 Task: Plan a team training workshop for the new project management tool on the 12th at 10 AM.
Action: Mouse moved to (58, 75)
Screenshot: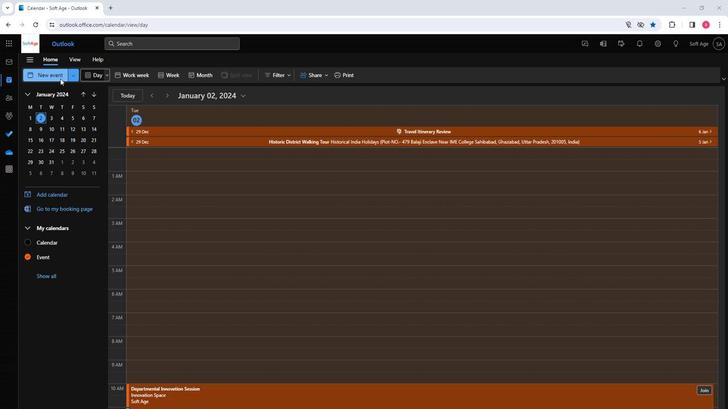 
Action: Mouse pressed left at (58, 75)
Screenshot: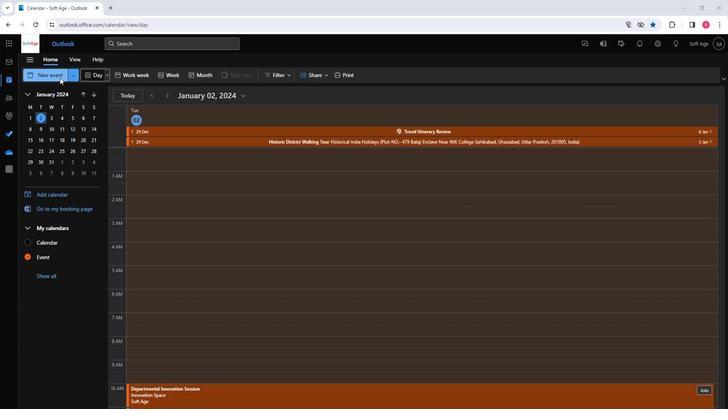
Action: Mouse moved to (186, 125)
Screenshot: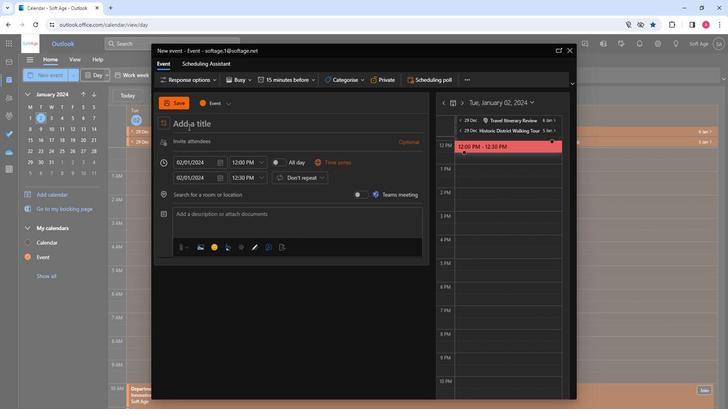 
Action: Key pressed <Key.shift>Team<Key.space><Key.shift><Key.shift><Key.shift><Key.shift><Key.shift><Key.shift><Key.shift><Key.shift>Training<Key.space><Key.shift><Key.shift><Key.shift><Key.shift><Key.shift><Key.shift><Key.shift><Key.shift>Workshop
Screenshot: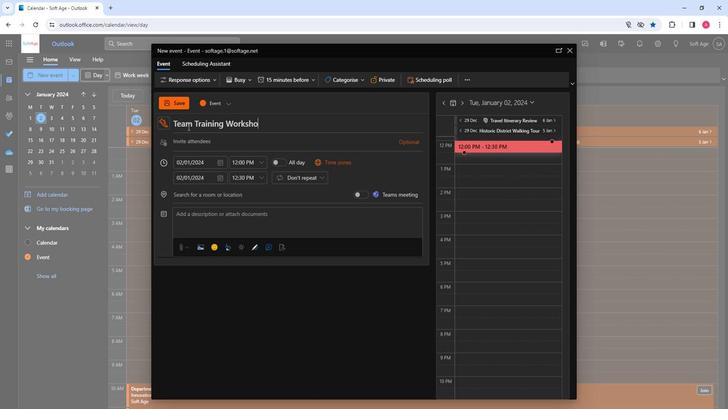 
Action: Mouse moved to (187, 140)
Screenshot: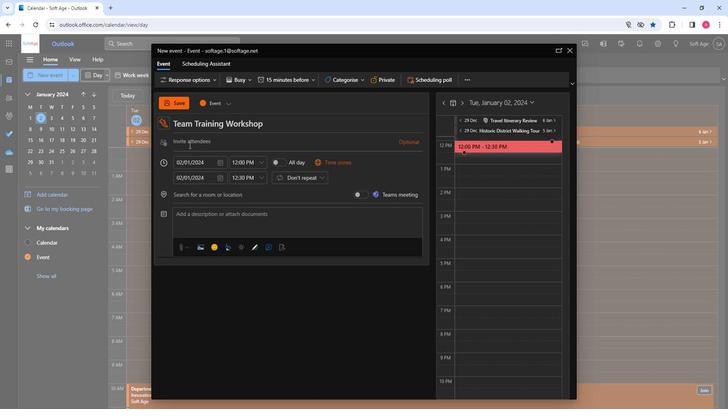 
Action: Mouse pressed left at (187, 140)
Screenshot: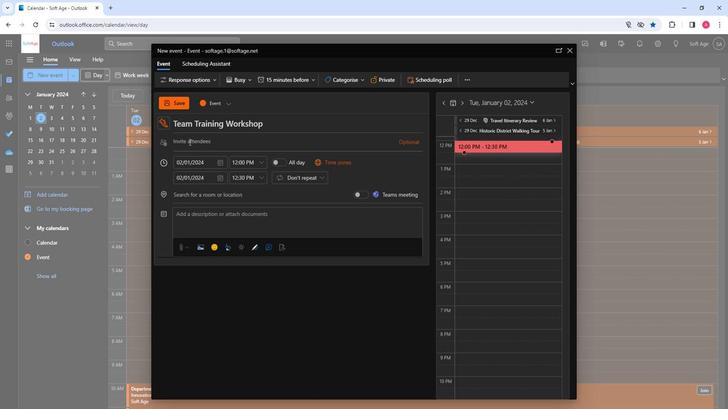 
Action: Mouse moved to (187, 139)
Screenshot: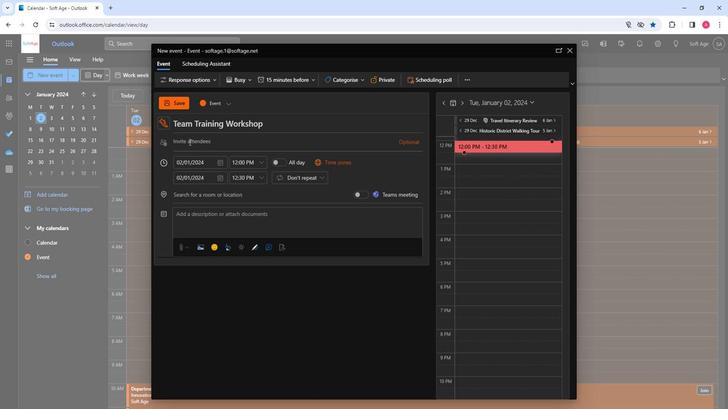 
Action: Key pressed so
Screenshot: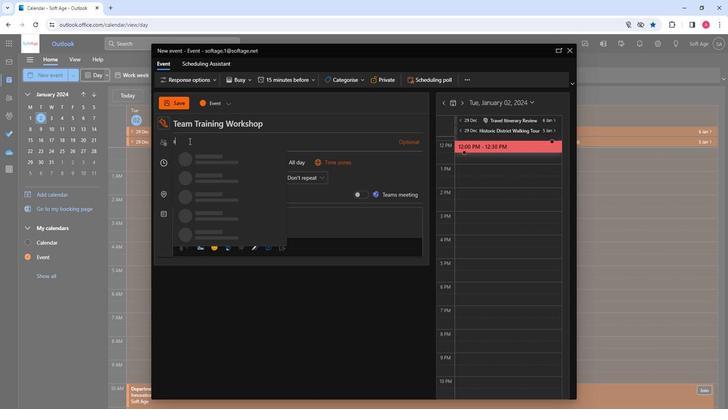 
Action: Mouse moved to (195, 171)
Screenshot: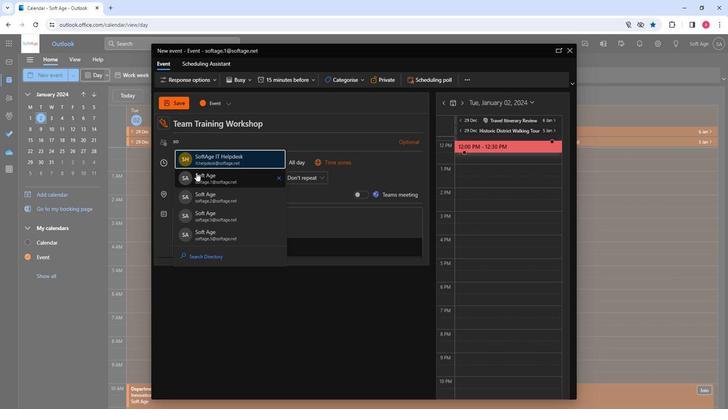
Action: Mouse pressed left at (195, 171)
Screenshot: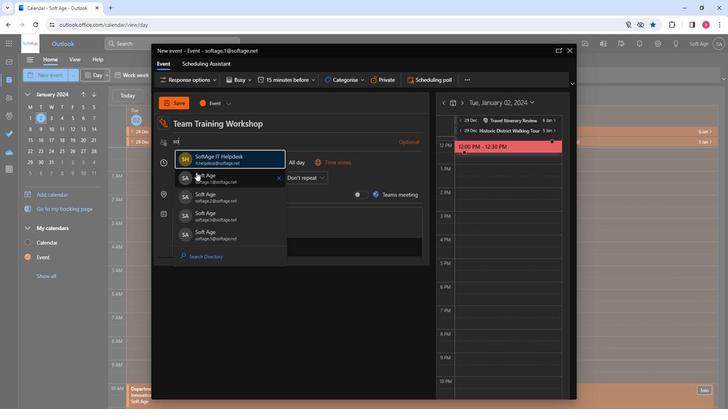 
Action: Mouse moved to (195, 171)
Screenshot: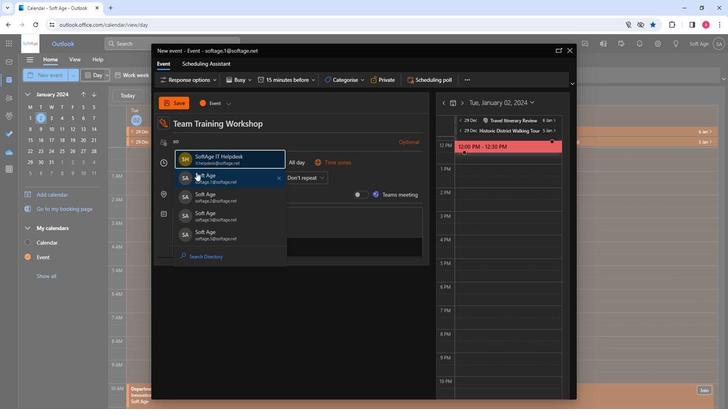 
Action: Key pressed s
Screenshot: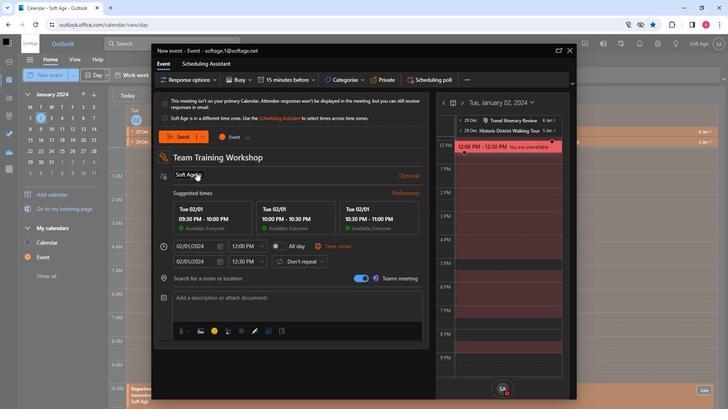 
Action: Mouse moved to (239, 256)
Screenshot: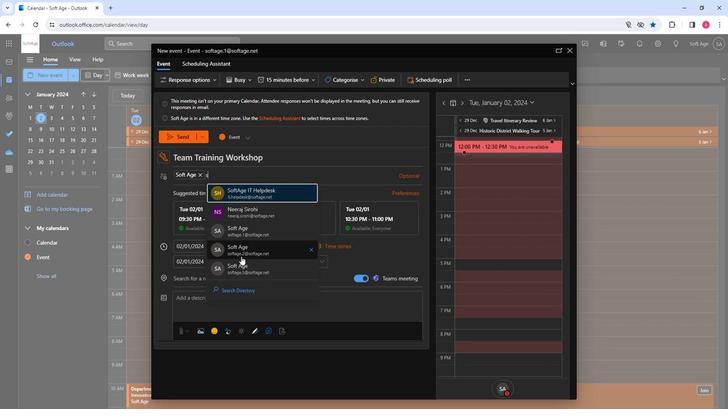 
Action: Mouse pressed left at (239, 256)
Screenshot: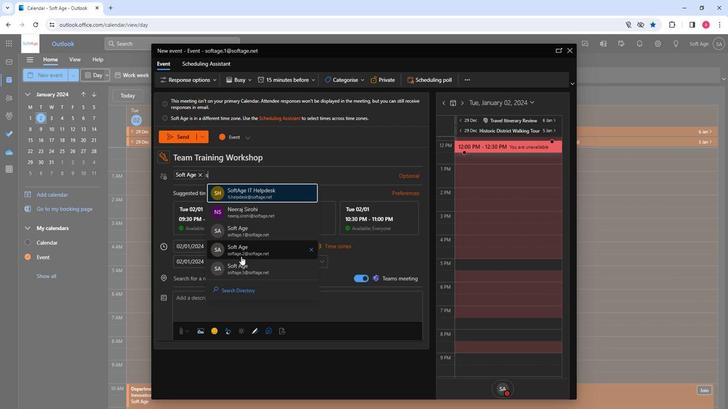 
Action: Mouse moved to (239, 256)
Screenshot: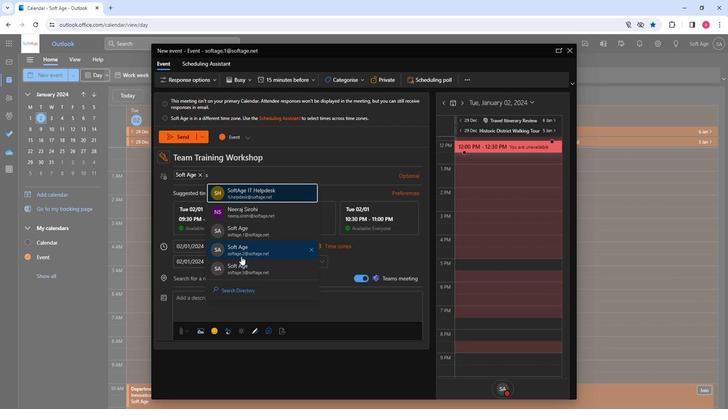 
Action: Key pressed s
Screenshot: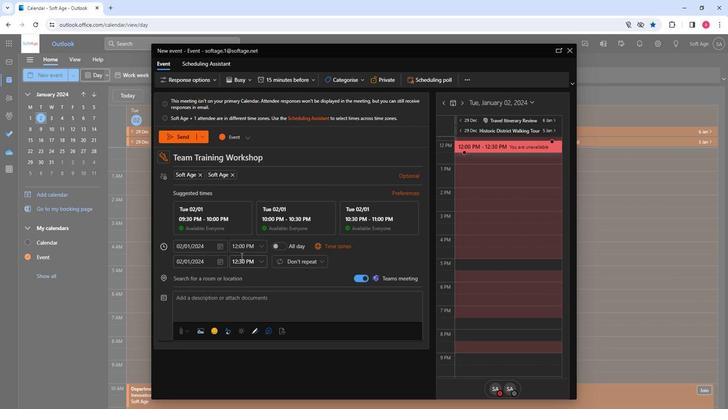 
Action: Mouse moved to (286, 225)
Screenshot: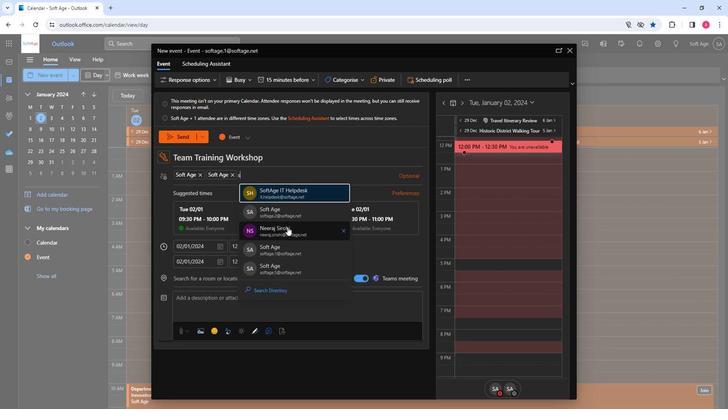 
Action: Mouse scrolled (286, 225) with delta (0, 0)
Screenshot: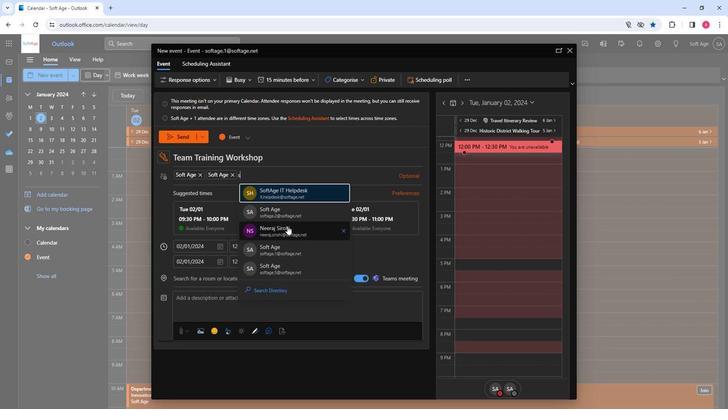
Action: Mouse scrolled (286, 225) with delta (0, 0)
Screenshot: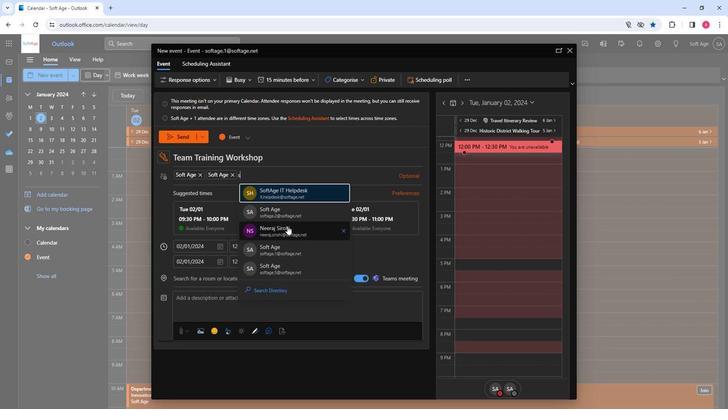 
Action: Mouse scrolled (286, 225) with delta (0, 0)
Screenshot: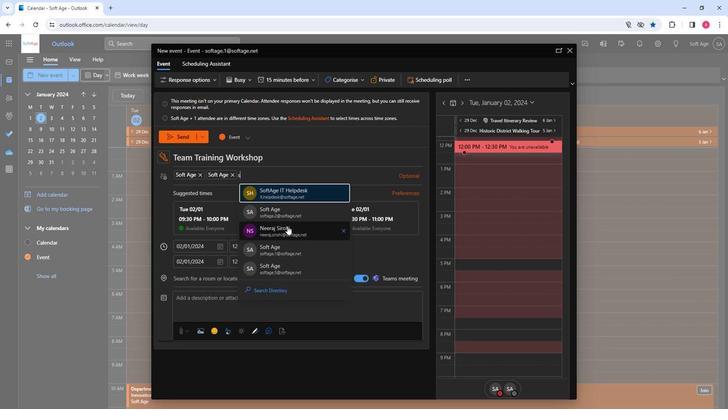 
Action: Mouse moved to (276, 268)
Screenshot: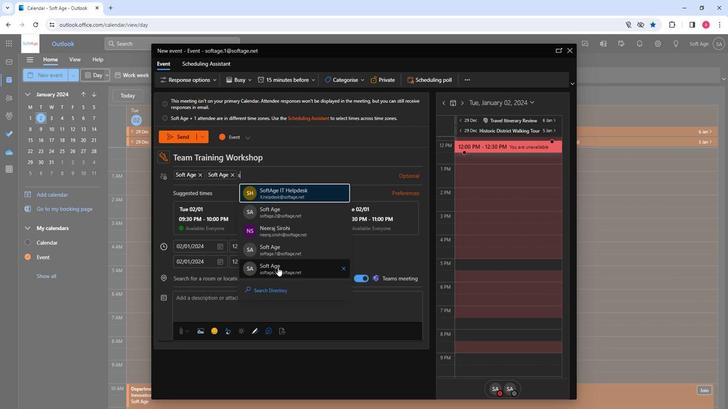 
Action: Mouse pressed left at (276, 268)
Screenshot: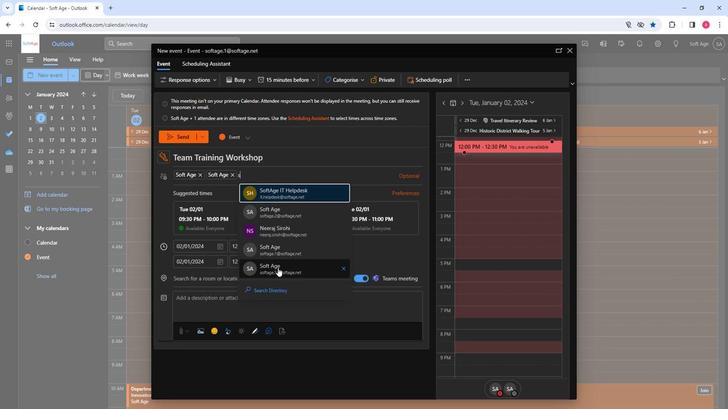 
Action: Key pressed softage.3
Screenshot: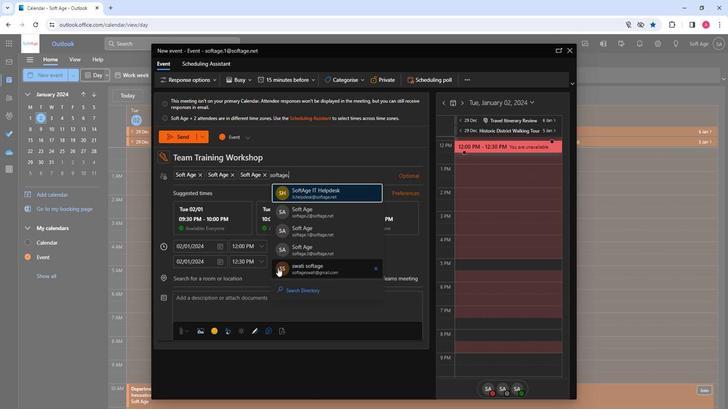 
Action: Mouse moved to (307, 261)
Screenshot: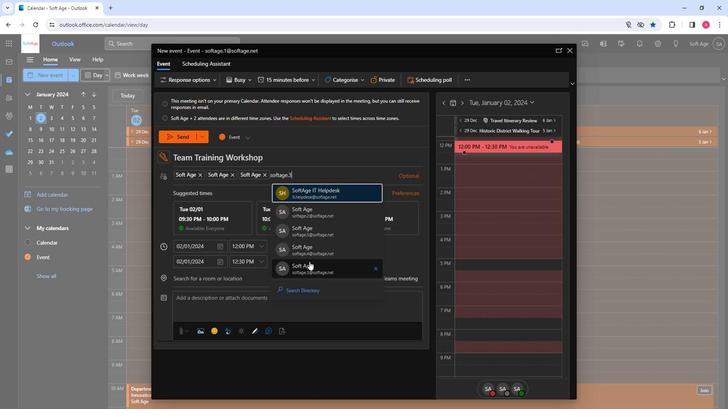 
Action: Mouse pressed left at (307, 261)
Screenshot: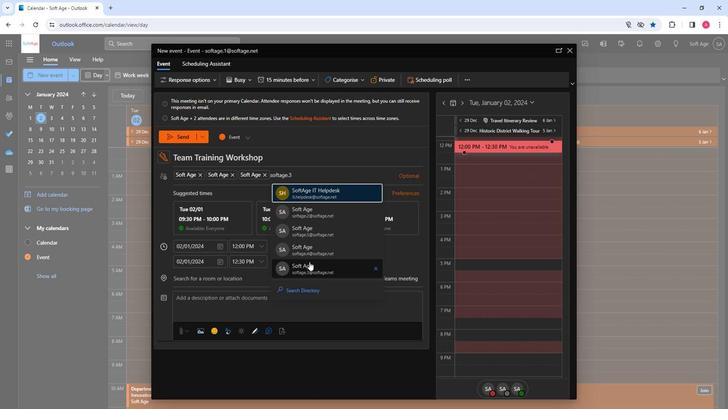 
Action: Mouse moved to (219, 246)
Screenshot: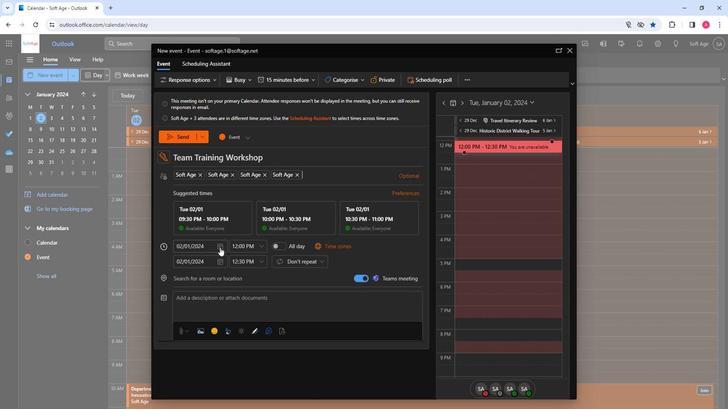 
Action: Mouse pressed left at (219, 246)
Screenshot: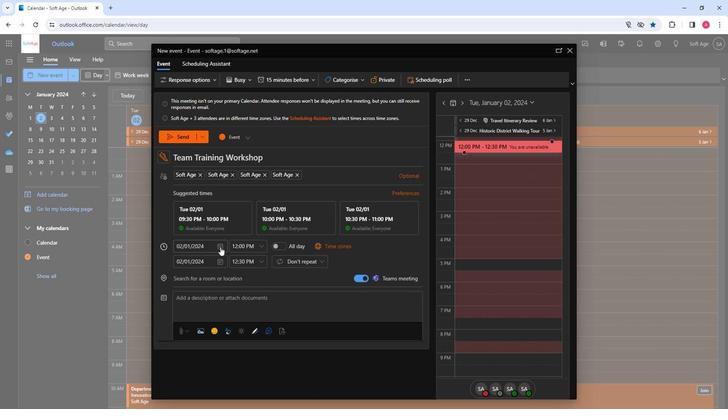 
Action: Mouse moved to (225, 298)
Screenshot: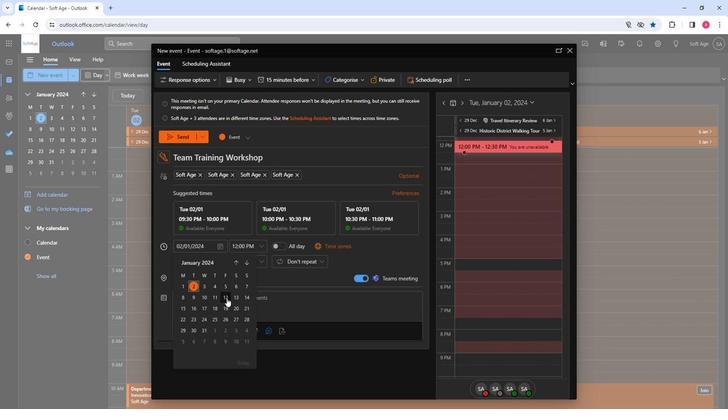 
Action: Mouse pressed left at (225, 298)
Screenshot: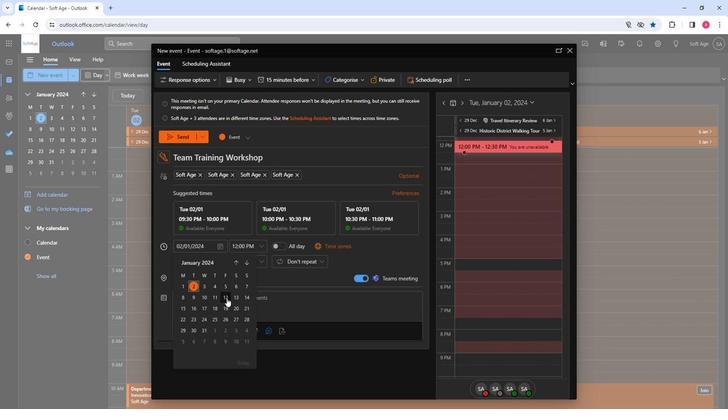 
Action: Mouse moved to (261, 246)
Screenshot: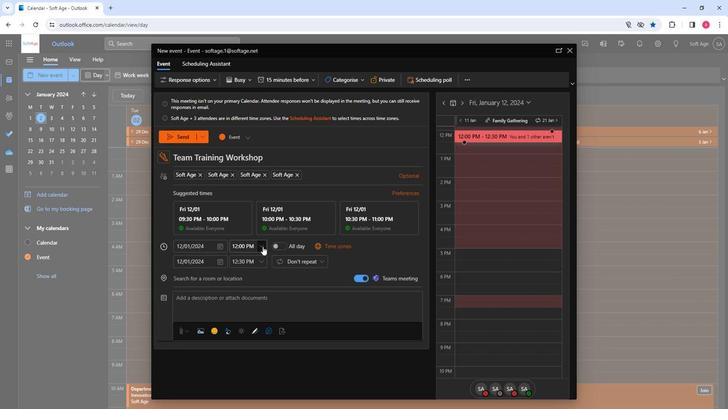 
Action: Mouse pressed left at (261, 246)
Screenshot: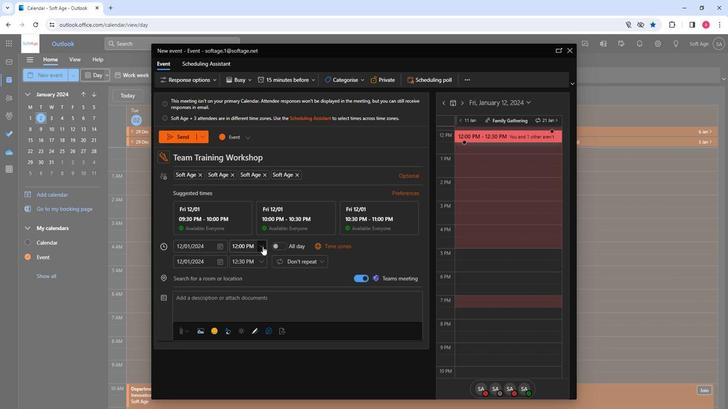 
Action: Mouse moved to (253, 277)
Screenshot: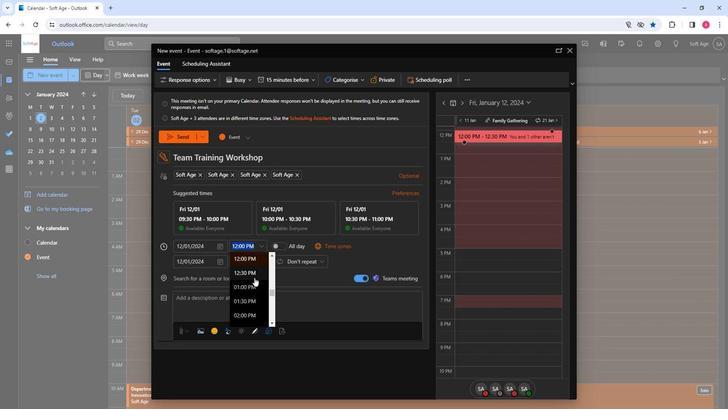 
Action: Mouse scrolled (253, 278) with delta (0, 0)
Screenshot: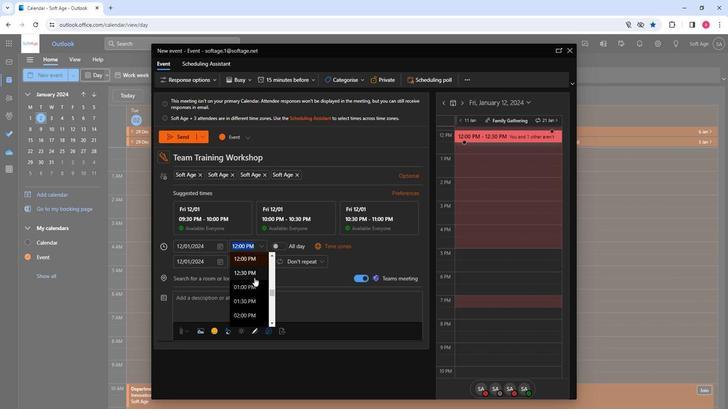 
Action: Mouse scrolled (253, 278) with delta (0, 0)
Screenshot: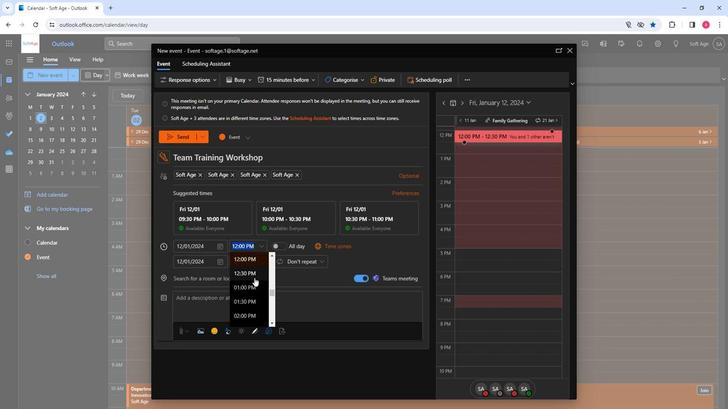 
Action: Mouse scrolled (253, 278) with delta (0, 0)
Screenshot: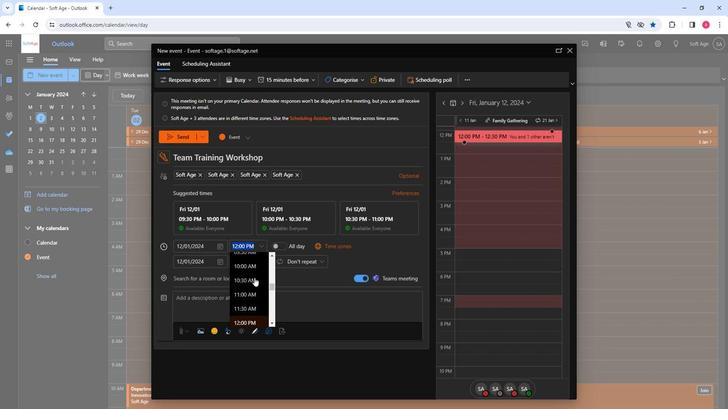 
Action: Mouse moved to (253, 285)
Screenshot: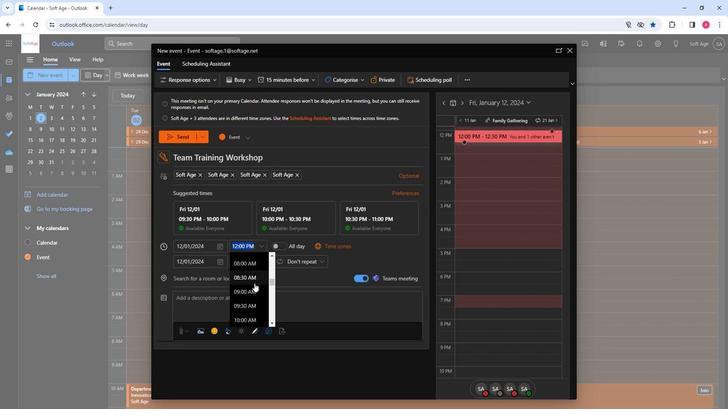 
Action: Mouse scrolled (253, 285) with delta (0, 0)
Screenshot: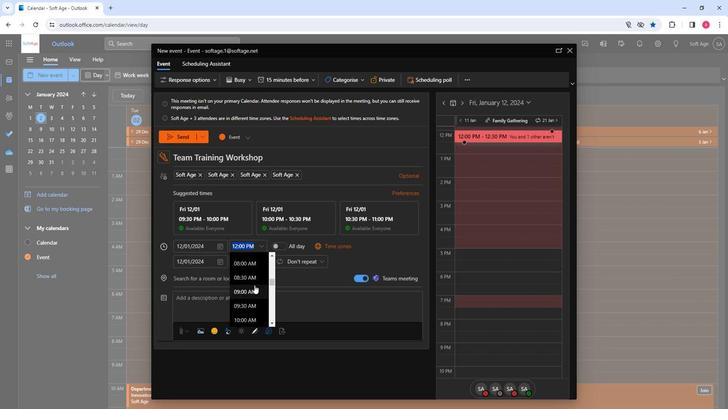 
Action: Mouse moved to (250, 279)
Screenshot: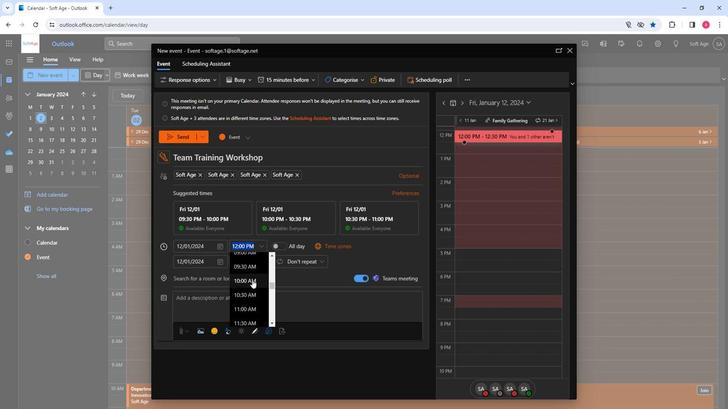
Action: Mouse pressed left at (250, 279)
Screenshot: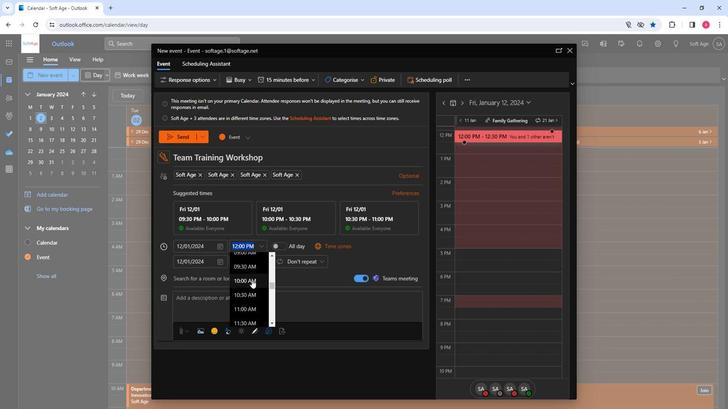 
Action: Mouse moved to (229, 282)
Screenshot: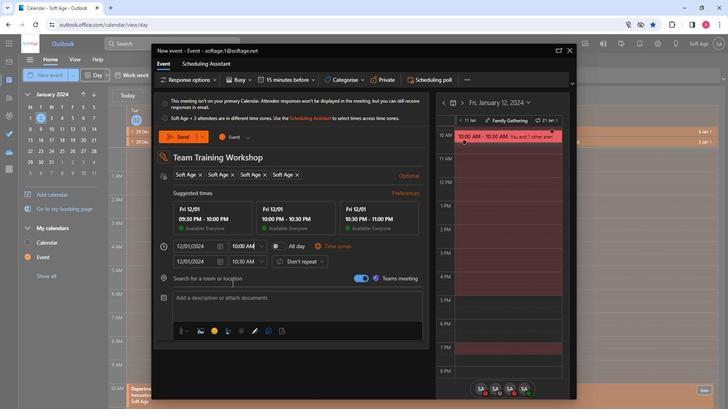 
Action: Mouse pressed left at (229, 282)
Screenshot: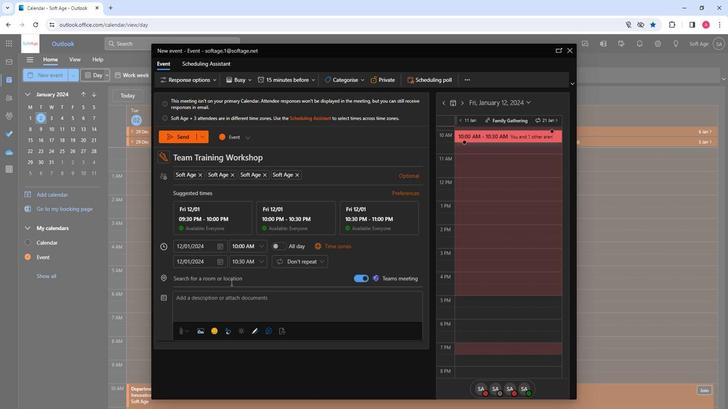 
Action: Mouse moved to (231, 282)
Screenshot: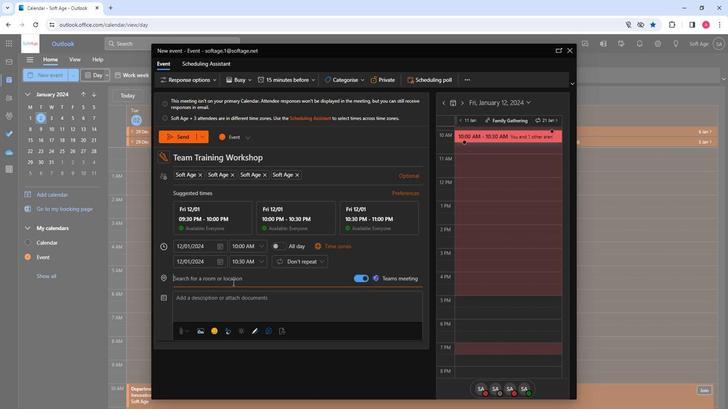 
Action: Key pressed train<Key.backspace><Key.backspace>
Screenshot: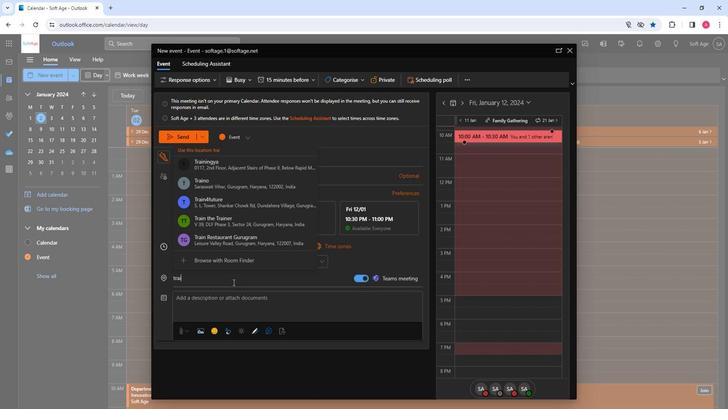 
Action: Mouse moved to (231, 282)
Screenshot: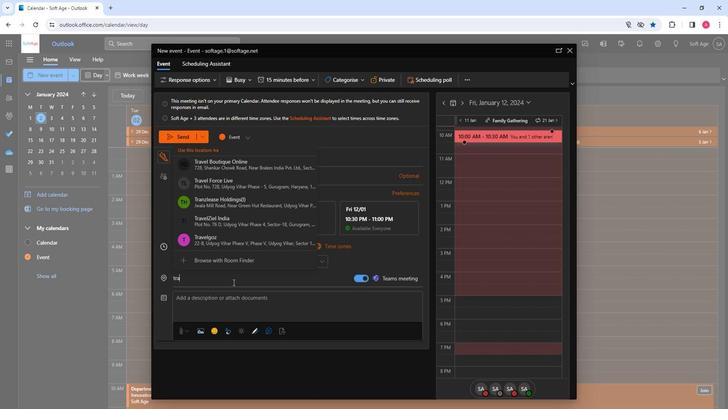 
Action: Key pressed ining<Key.space>room
Screenshot: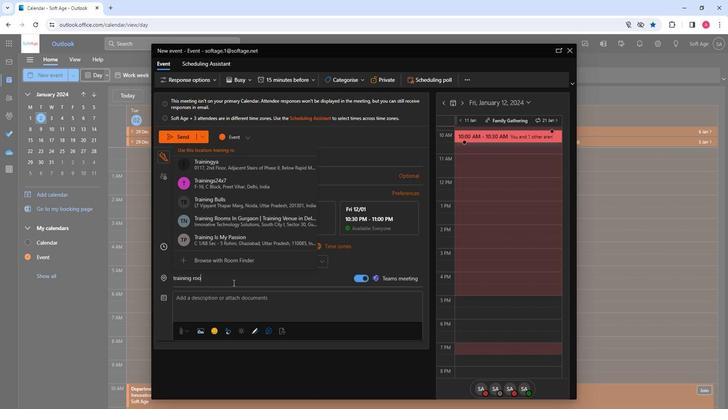 
Action: Mouse moved to (192, 278)
Screenshot: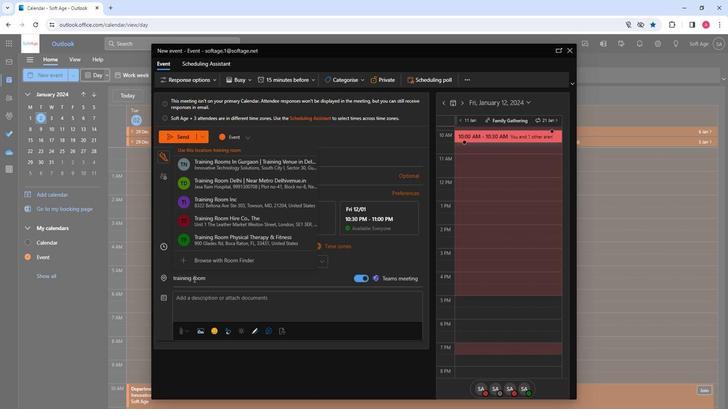 
Action: Mouse pressed left at (192, 278)
Screenshot: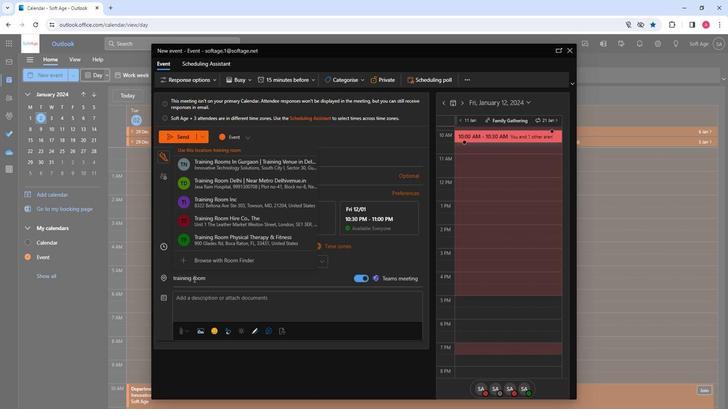 
Action: Mouse moved to (194, 281)
Screenshot: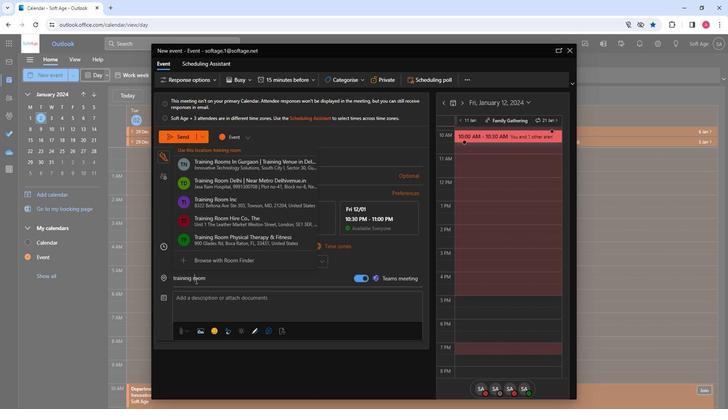 
Action: Key pressed <Key.backspace><Key.shift>R
Screenshot: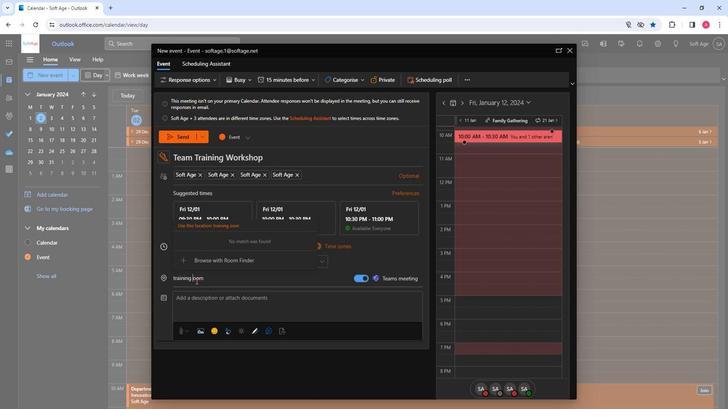 
Action: Mouse moved to (223, 148)
Screenshot: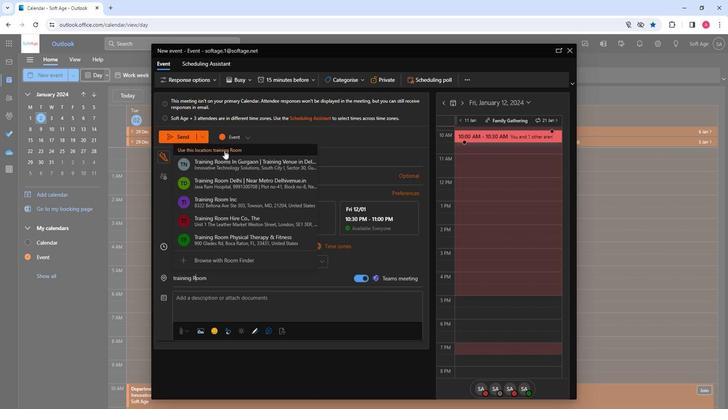 
Action: Mouse pressed left at (223, 148)
Screenshot: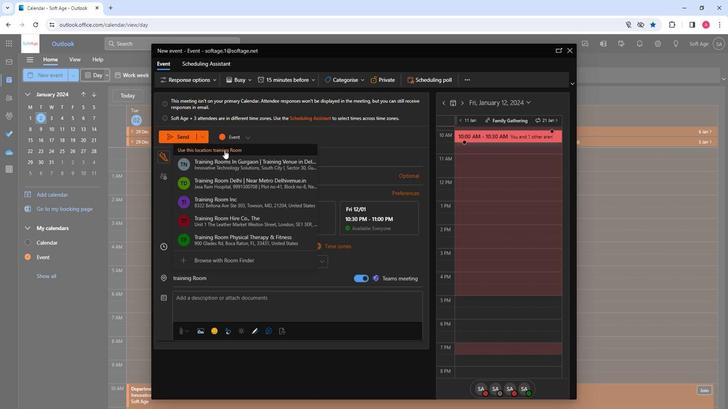 
Action: Mouse moved to (220, 276)
Screenshot: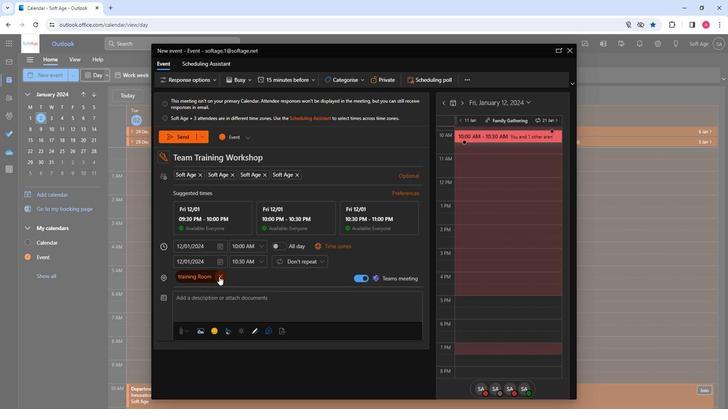 
Action: Mouse pressed left at (220, 276)
Screenshot: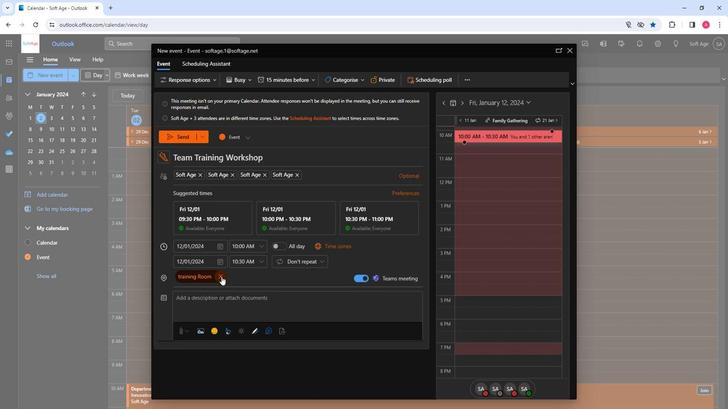 
Action: Mouse moved to (183, 282)
Screenshot: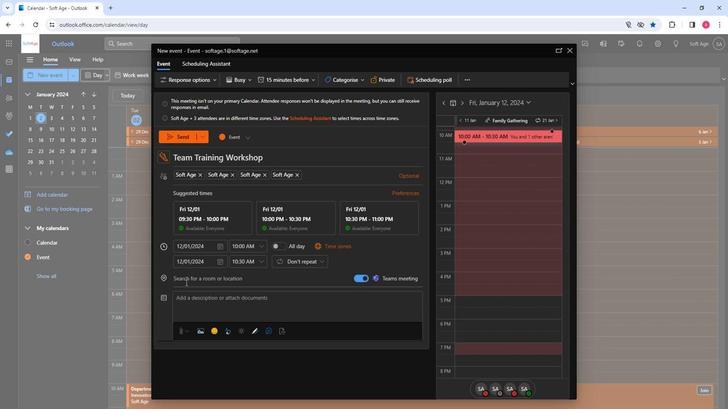 
Action: Mouse pressed left at (183, 282)
Screenshot: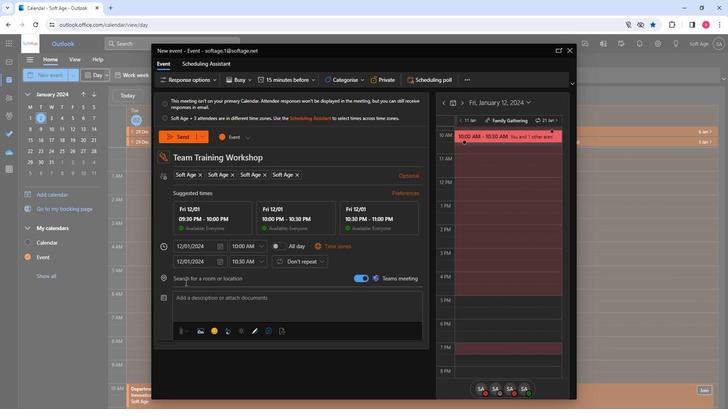 
Action: Mouse moved to (183, 282)
Screenshot: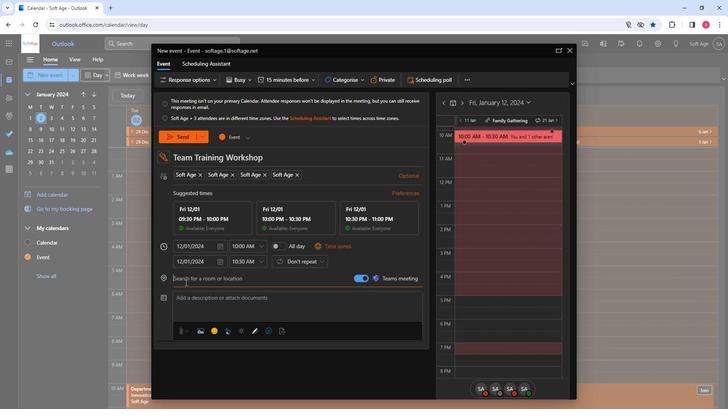 
Action: Key pressed <Key.shift>Training<Key.space><Key.shift>Room
Screenshot: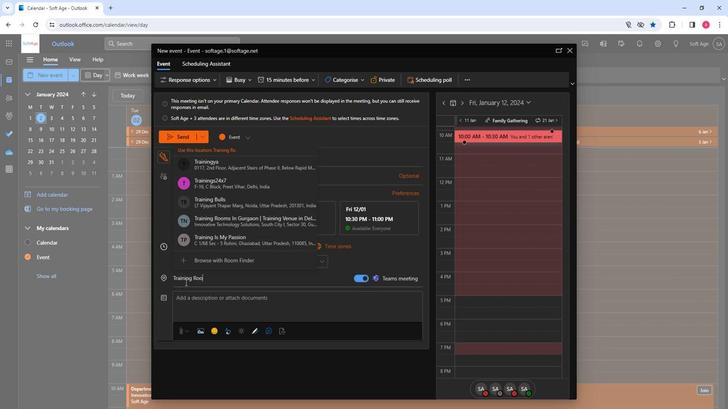 
Action: Mouse moved to (211, 148)
Screenshot: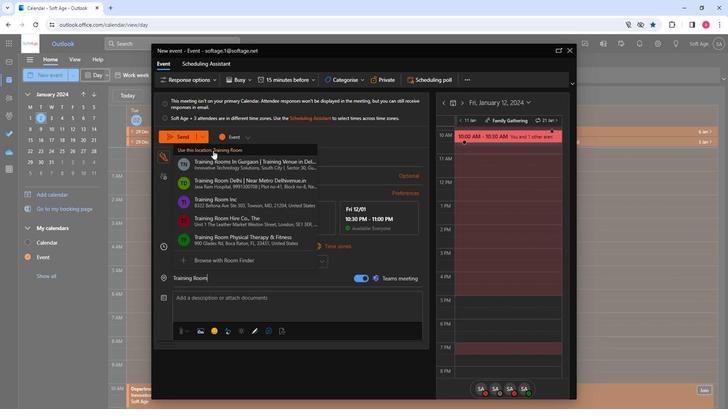 
Action: Mouse pressed left at (211, 148)
Screenshot: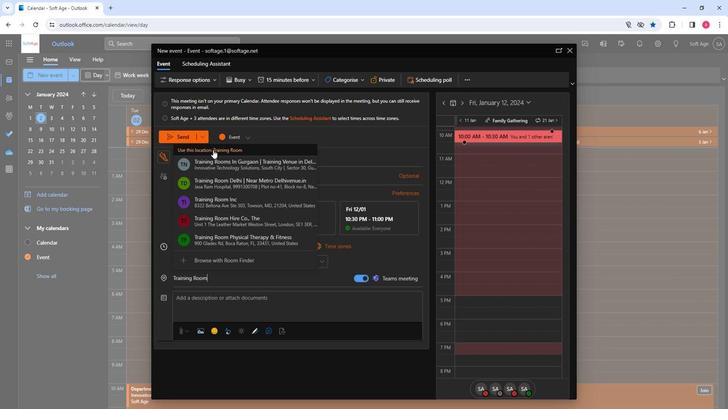 
Action: Mouse moved to (200, 297)
Screenshot: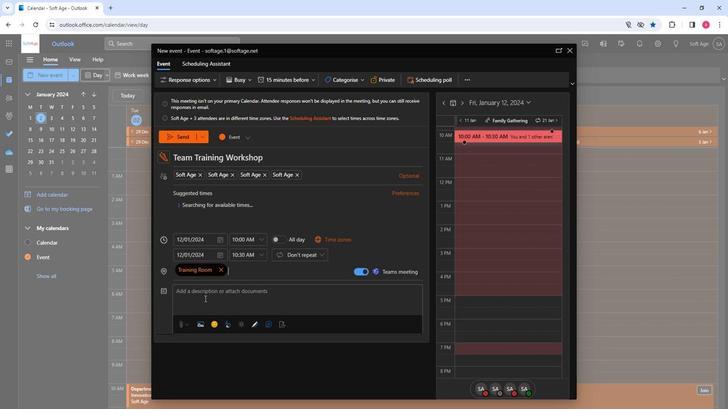 
Action: Mouse pressed left at (200, 297)
Screenshot: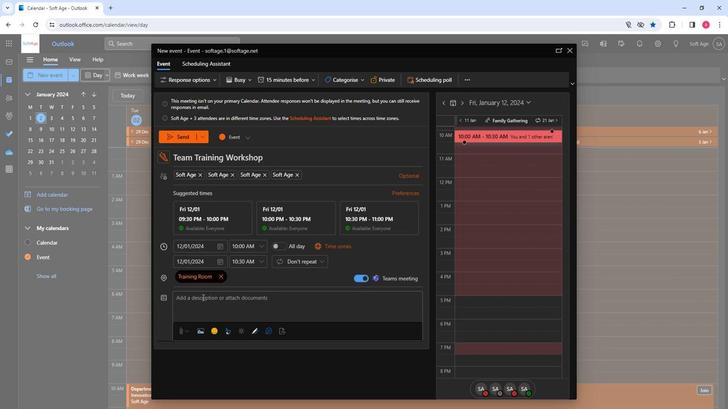 
Action: Key pressed <Key.shift>Elevate<Key.space>your<Key.space>project<Key.space>management<Key.space>skills<Key.shift>!<Key.space><Key.shift>Join<Key.space>our<Key.space>team<Key.space>training<Key.space>workshop<Key.space>on<Key.space>the<Key.space>new<Key.space>tool.<Key.space><Key.shift>Learn<Key.space>efficient<Key.space>workflows,<Key.space>collaboration<Key.space>features,<Key.space>and<Key.space>unleash<Key.space>the<Key.space>full<Key.space>potential<Key.space>of<Key.space>our<Key.space>projects<Key.space>together.
Screenshot: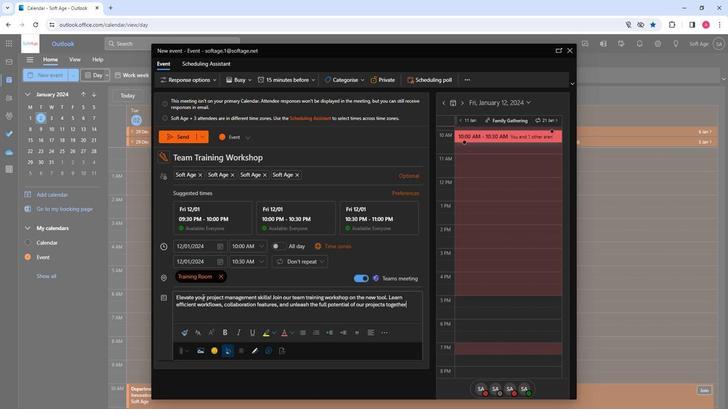 
Action: Mouse moved to (290, 307)
Screenshot: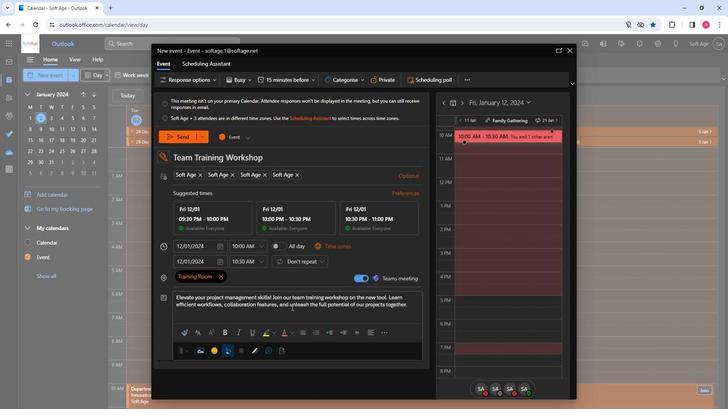 
Action: Mouse pressed left at (290, 307)
Screenshot: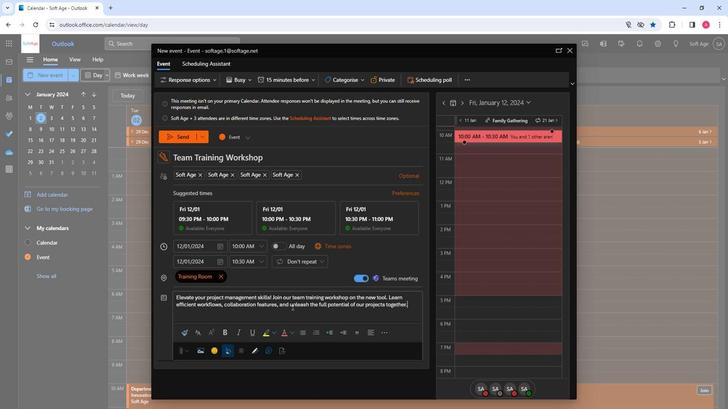 
Action: Mouse pressed left at (290, 307)
Screenshot: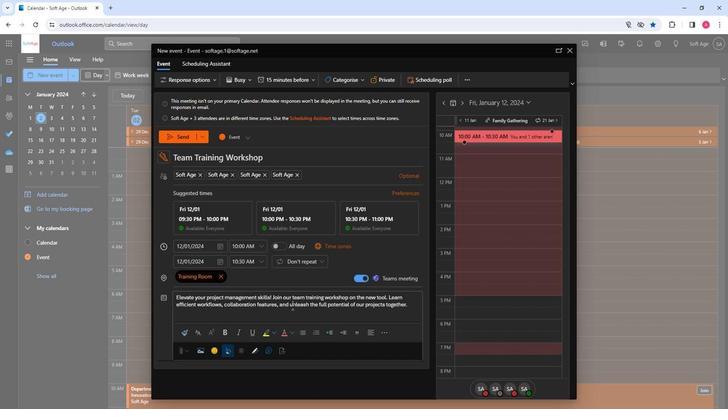 
Action: Mouse pressed left at (290, 307)
Screenshot: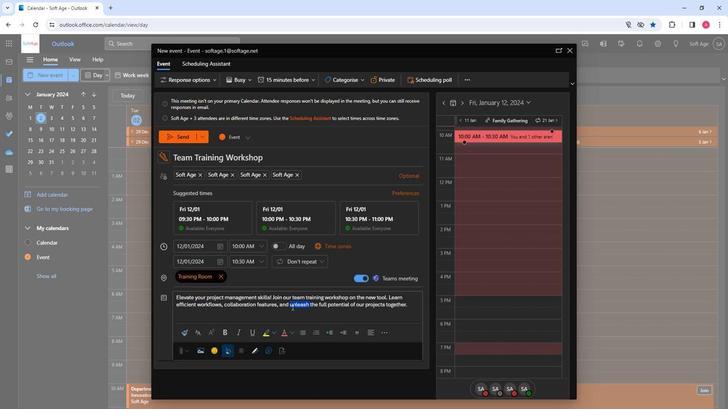 
Action: Mouse moved to (351, 336)
Screenshot: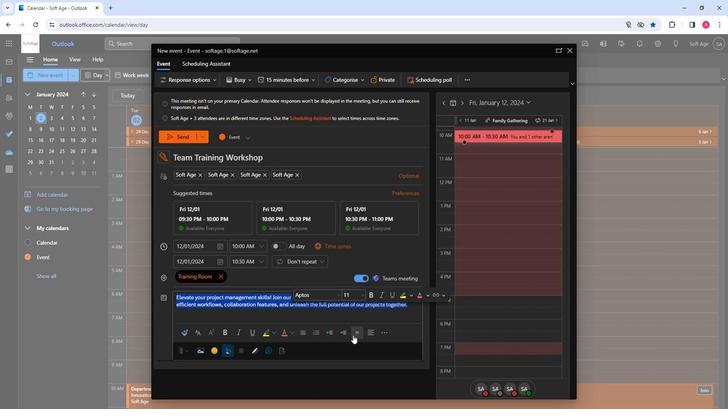 
Action: Mouse pressed left at (351, 336)
Screenshot: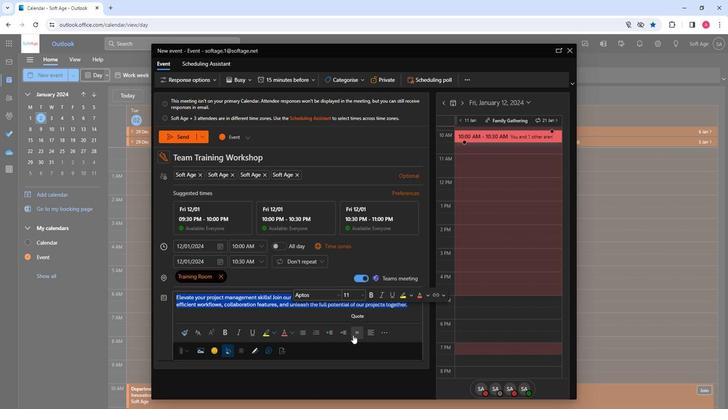 
Action: Mouse moved to (367, 339)
Screenshot: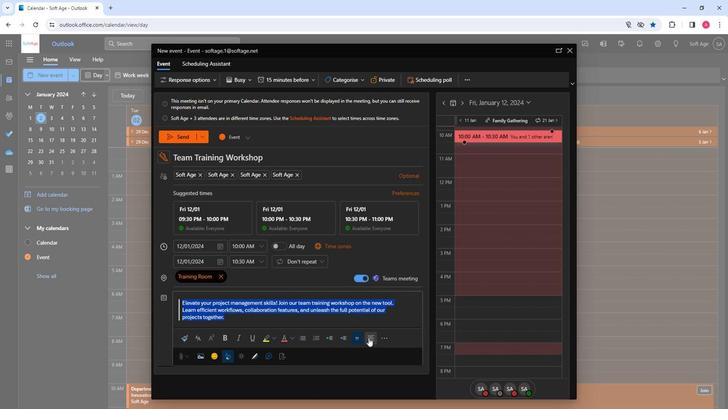 
Action: Mouse pressed left at (367, 339)
Screenshot: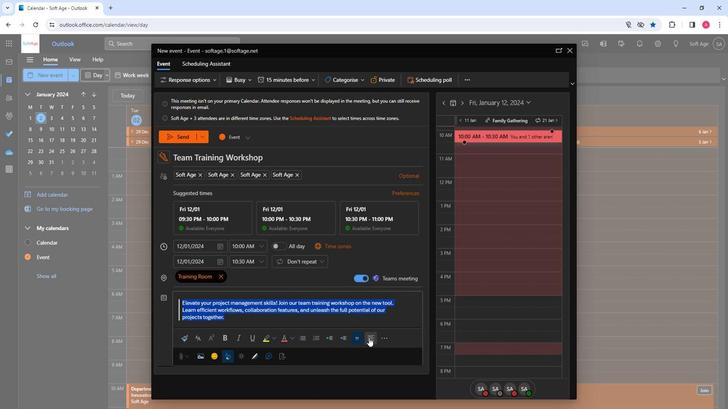 
Action: Mouse moved to (339, 340)
Screenshot: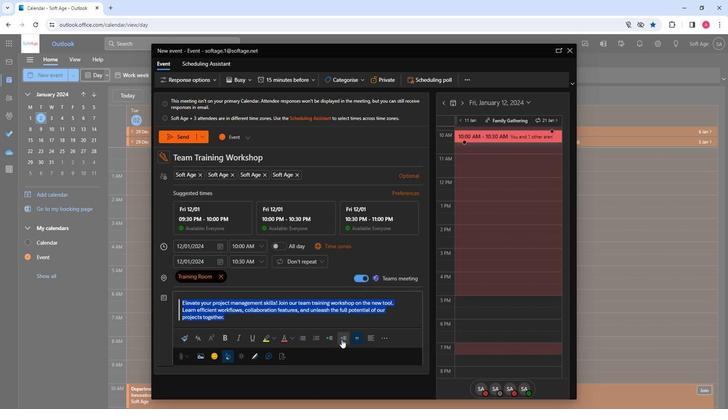 
Action: Mouse pressed left at (339, 340)
Screenshot: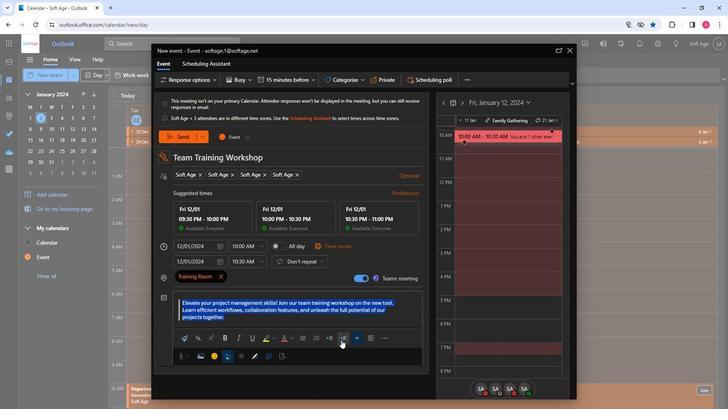 
Action: Mouse moved to (288, 342)
Screenshot: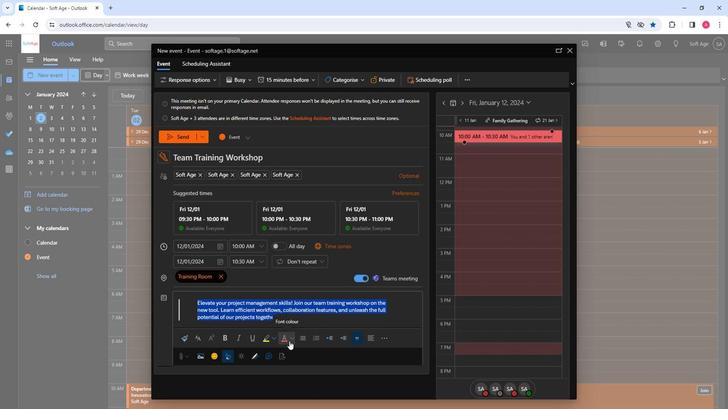 
Action: Mouse pressed left at (288, 342)
Screenshot: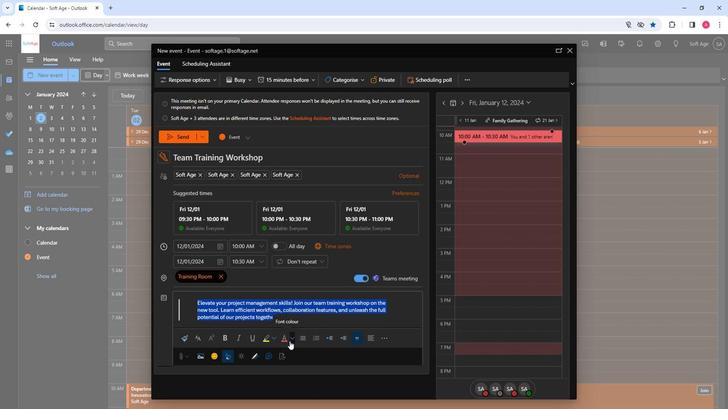 
Action: Mouse moved to (298, 295)
Screenshot: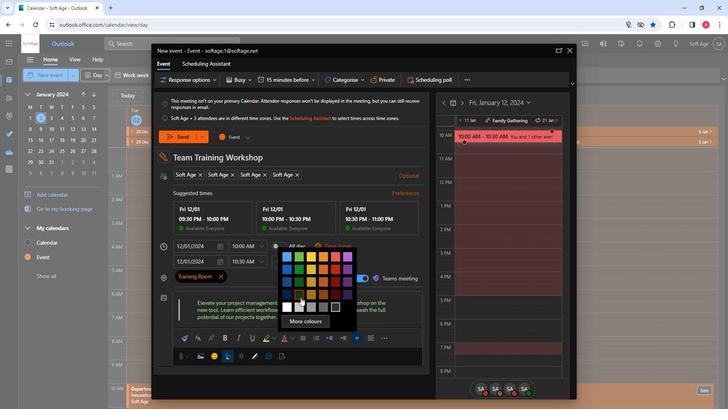 
Action: Mouse pressed left at (298, 295)
Screenshot: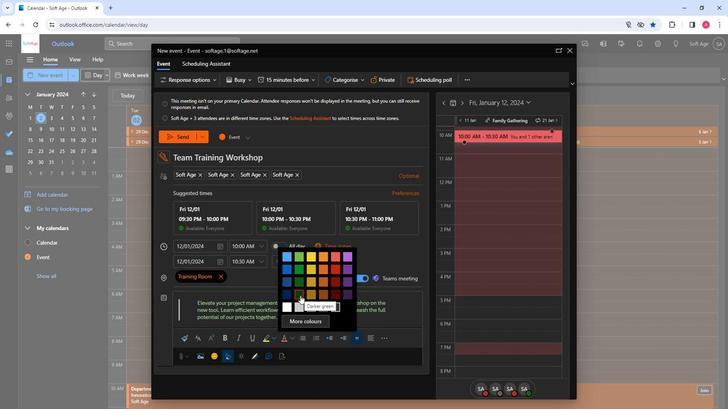 
Action: Mouse moved to (274, 340)
Screenshot: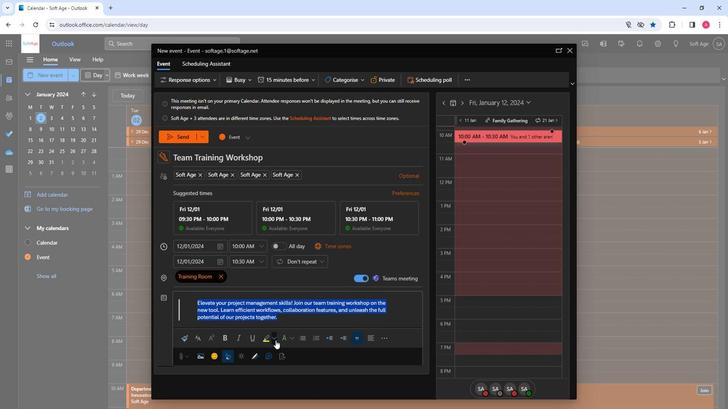 
Action: Mouse pressed left at (274, 340)
Screenshot: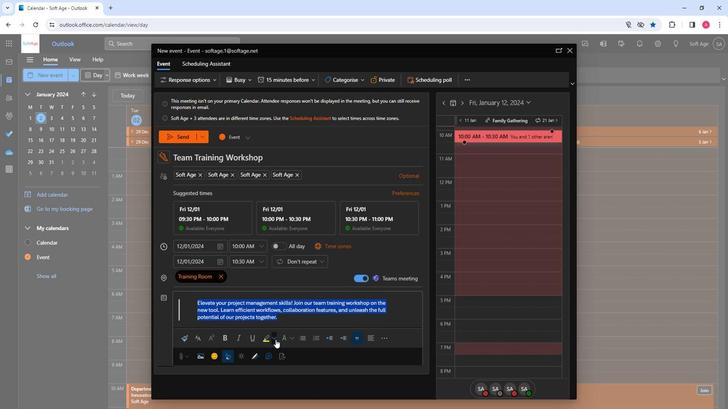 
Action: Mouse moved to (288, 356)
Screenshot: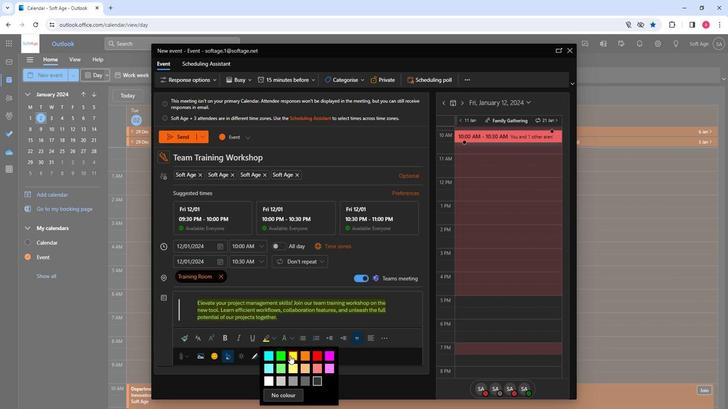 
Action: Mouse pressed left at (288, 356)
Screenshot: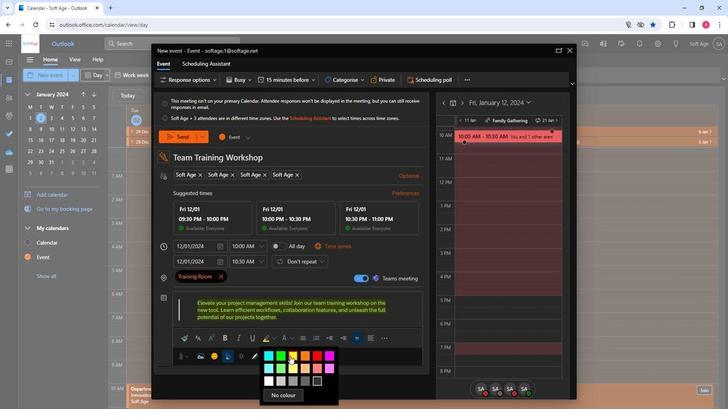 
Action: Mouse moved to (238, 340)
Screenshot: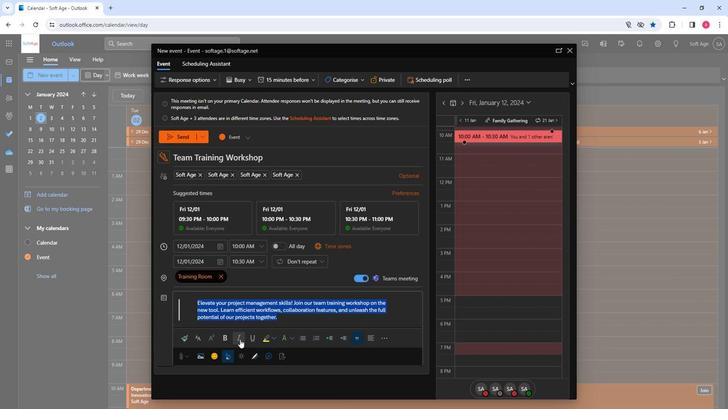 
Action: Mouse pressed left at (238, 340)
Screenshot: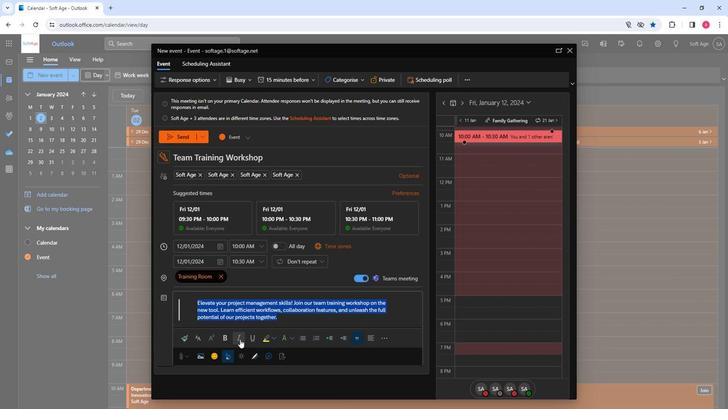 
Action: Mouse moved to (213, 339)
Screenshot: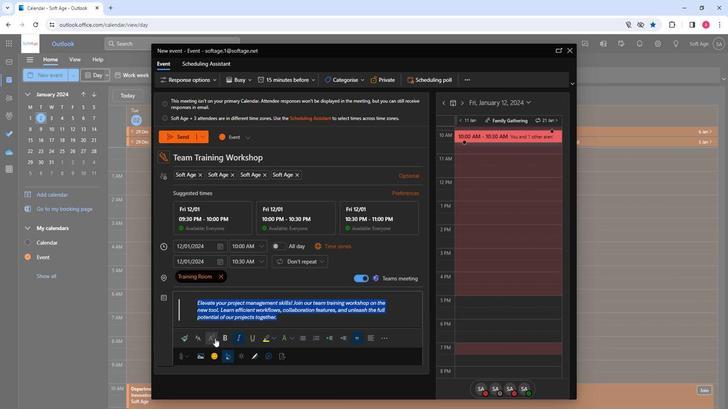 
Action: Mouse pressed left at (213, 339)
Screenshot: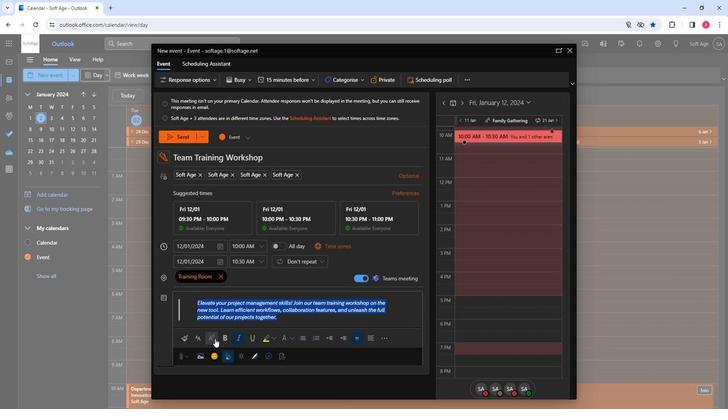 
Action: Mouse moved to (216, 212)
Screenshot: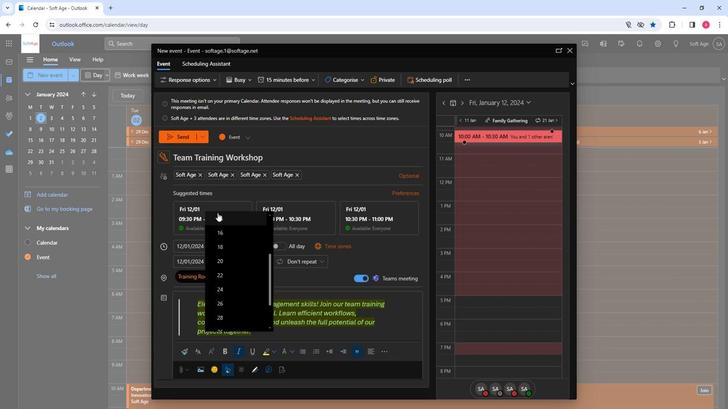 
Action: Mouse pressed left at (216, 212)
Screenshot: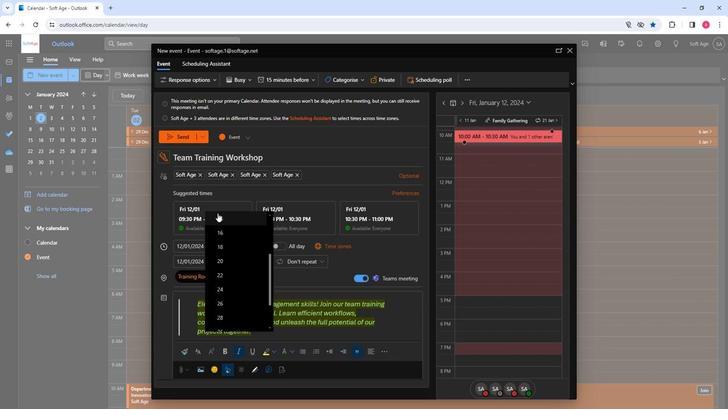 
Action: Mouse moved to (195, 354)
Screenshot: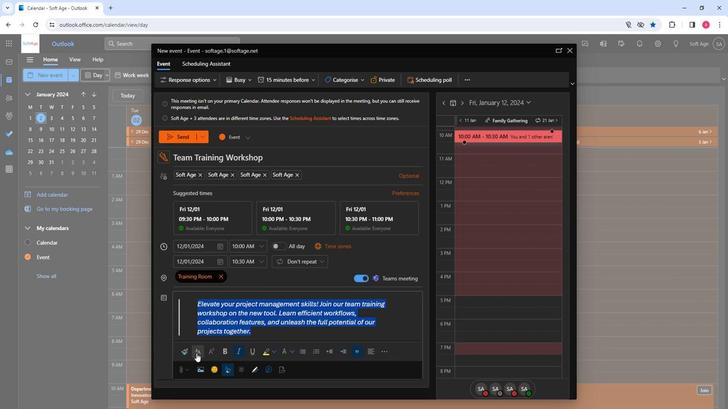 
Action: Mouse pressed left at (195, 354)
Screenshot: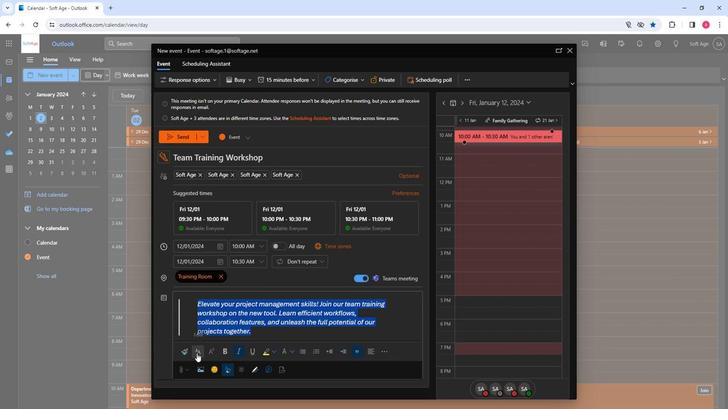 
Action: Mouse moved to (217, 310)
Screenshot: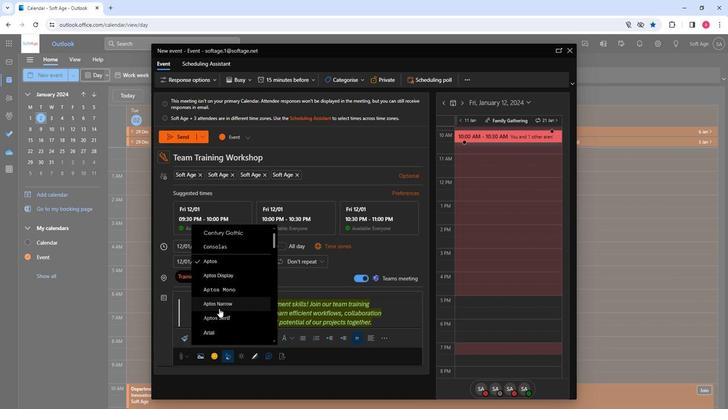 
Action: Mouse pressed left at (217, 310)
Screenshot: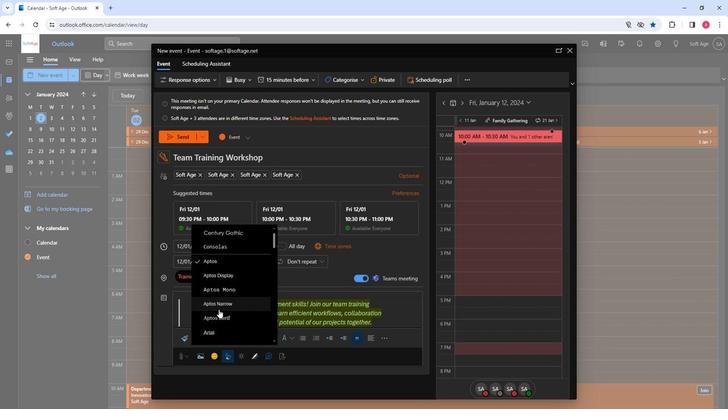 
Action: Mouse moved to (386, 312)
Screenshot: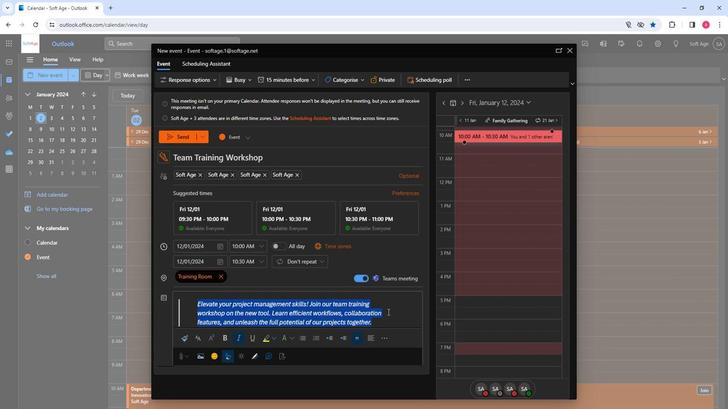 
Action: Mouse pressed left at (386, 312)
Screenshot: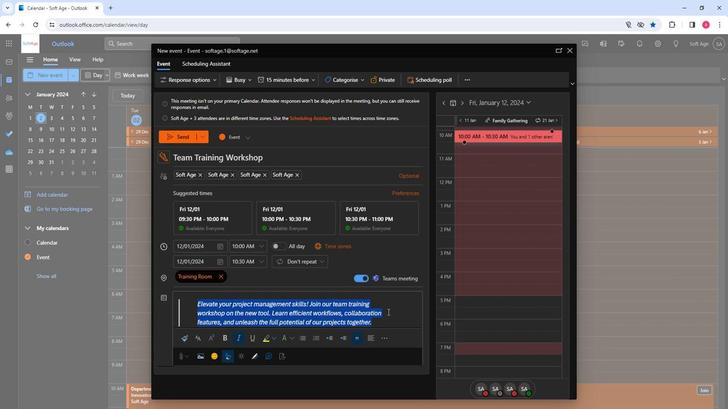 
Action: Mouse scrolled (386, 312) with delta (0, 0)
Screenshot: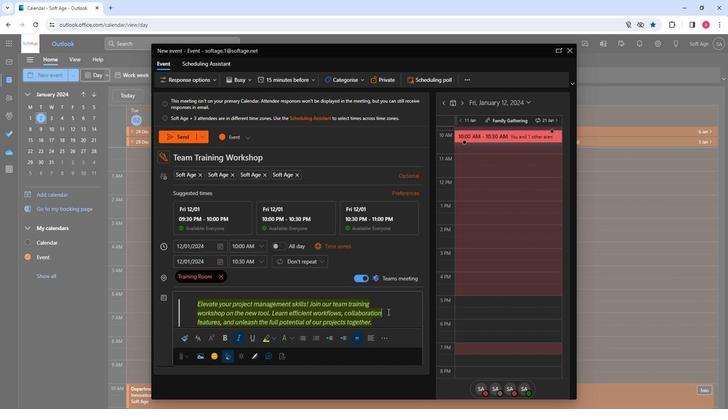
Action: Mouse scrolled (386, 312) with delta (0, 0)
Screenshot: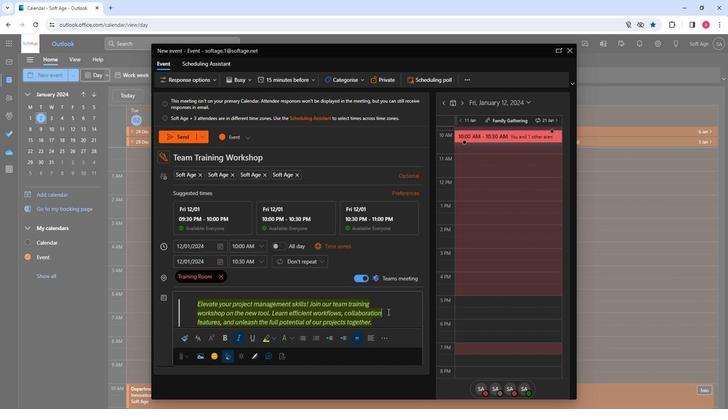 
Action: Mouse scrolled (386, 312) with delta (0, 0)
Screenshot: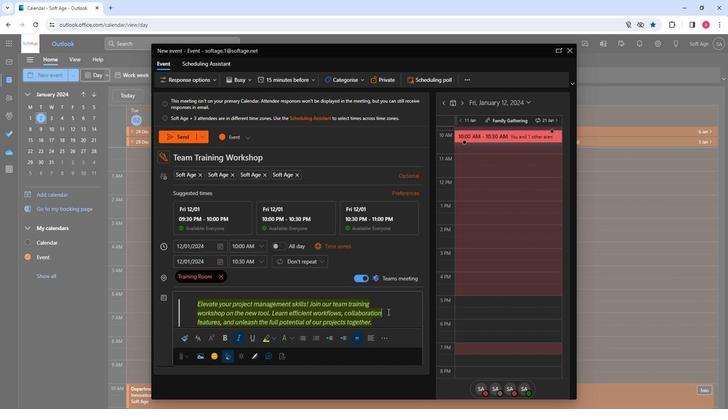 
Action: Mouse scrolled (386, 312) with delta (0, 0)
Screenshot: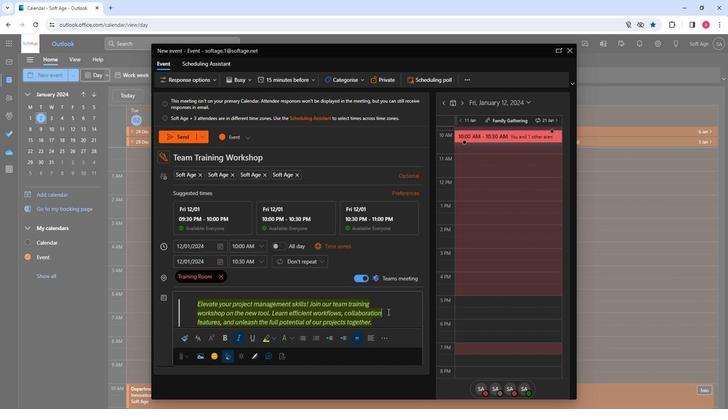 
Action: Mouse moved to (253, 311)
Screenshot: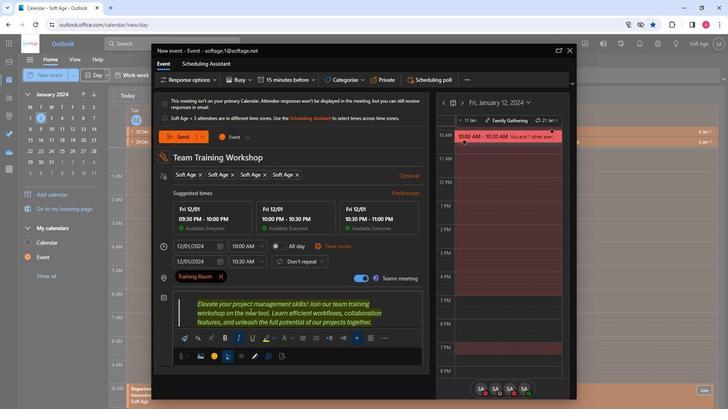 
Action: Mouse pressed left at (253, 311)
Screenshot: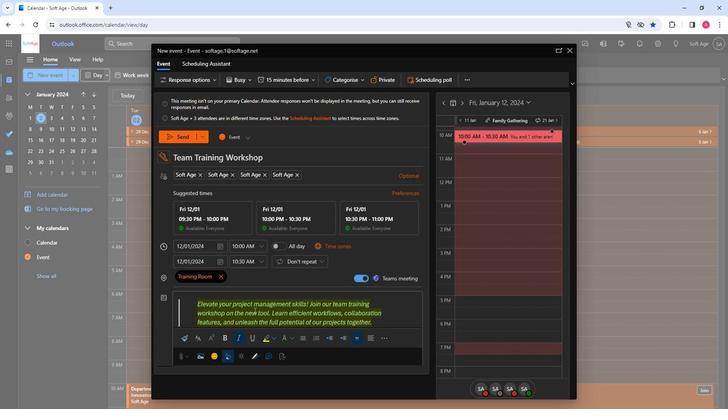 
Action: Mouse moved to (173, 137)
Screenshot: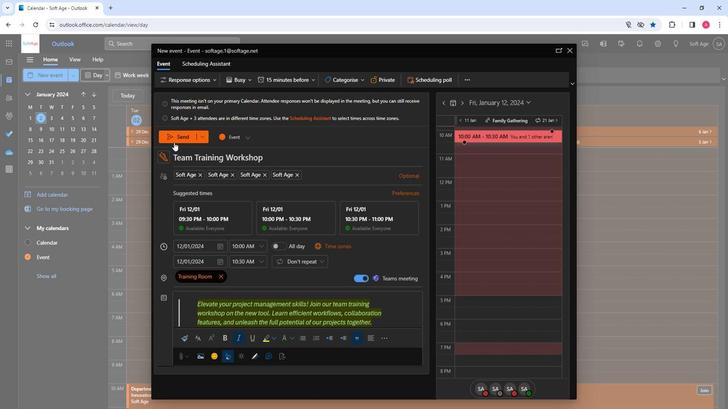 
Action: Mouse pressed left at (173, 137)
Screenshot: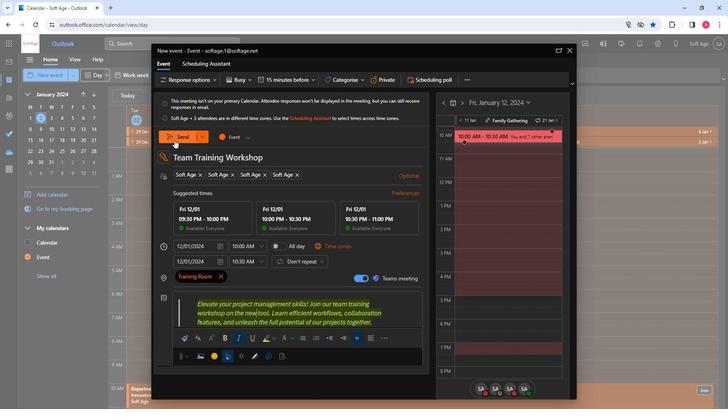 
Action: Mouse moved to (282, 311)
Screenshot: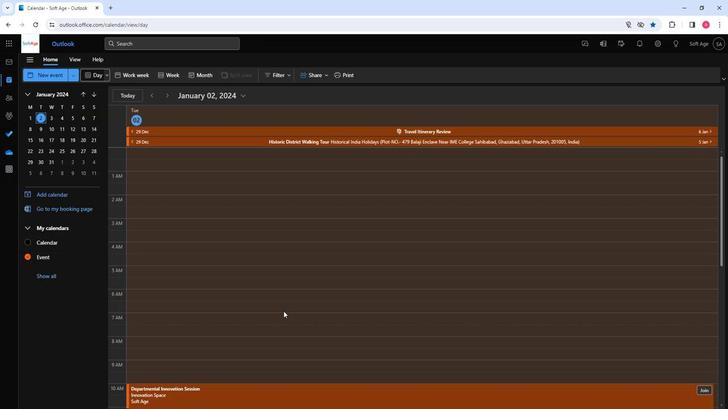 
